 Task: Move the task Create a feature for users to create and manage playlists to the section To-Do in the project Vigilant and sort the tasks in the project by Due Date.
Action: Mouse moved to (14, 48)
Screenshot: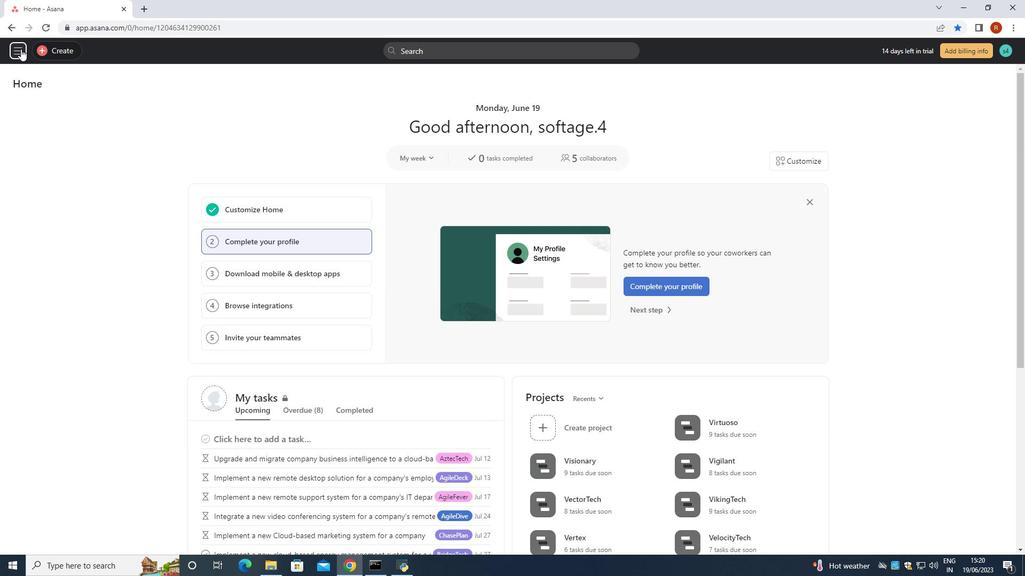 
Action: Mouse pressed left at (14, 48)
Screenshot: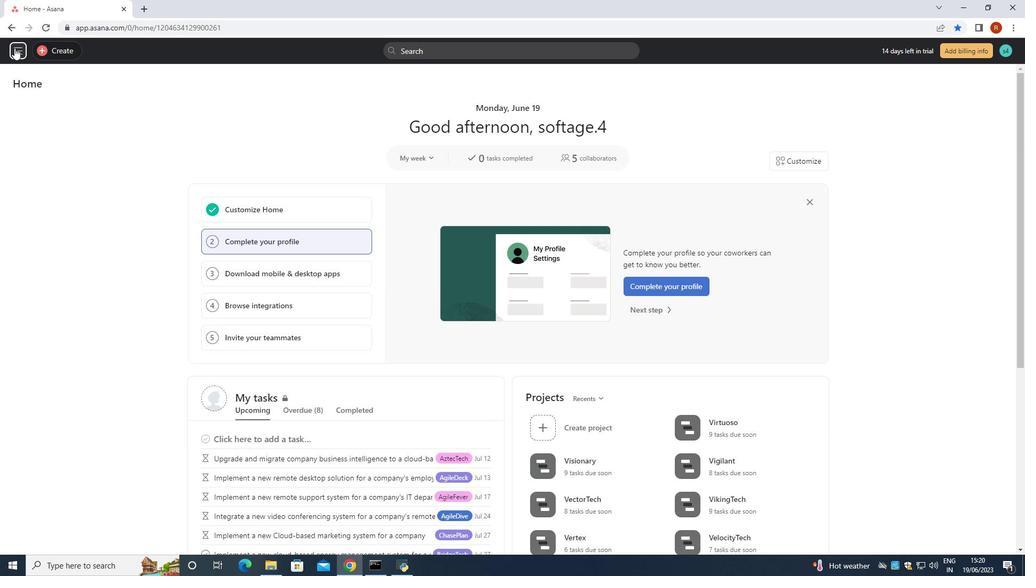 
Action: Mouse moved to (52, 177)
Screenshot: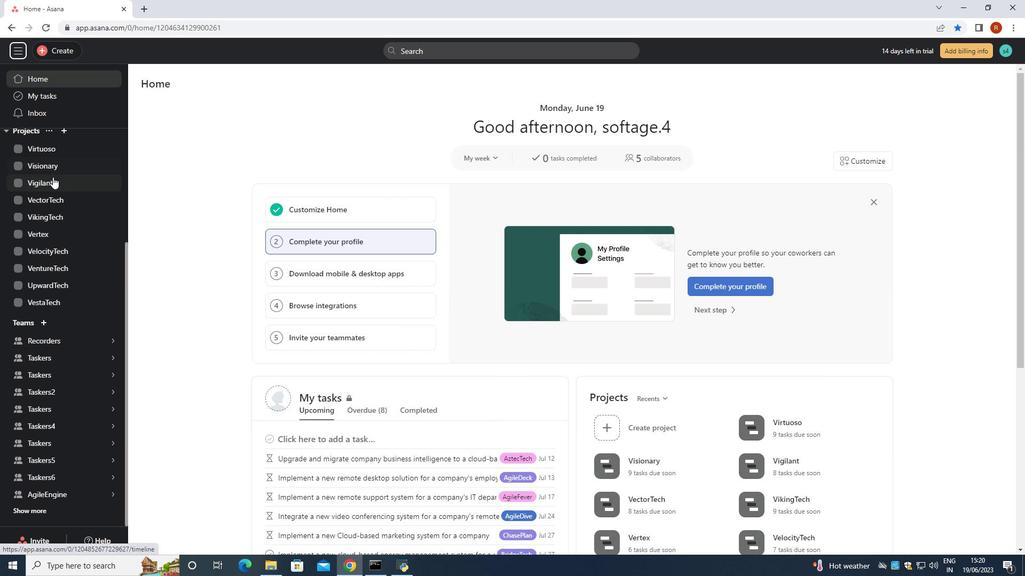 
Action: Mouse pressed left at (52, 177)
Screenshot: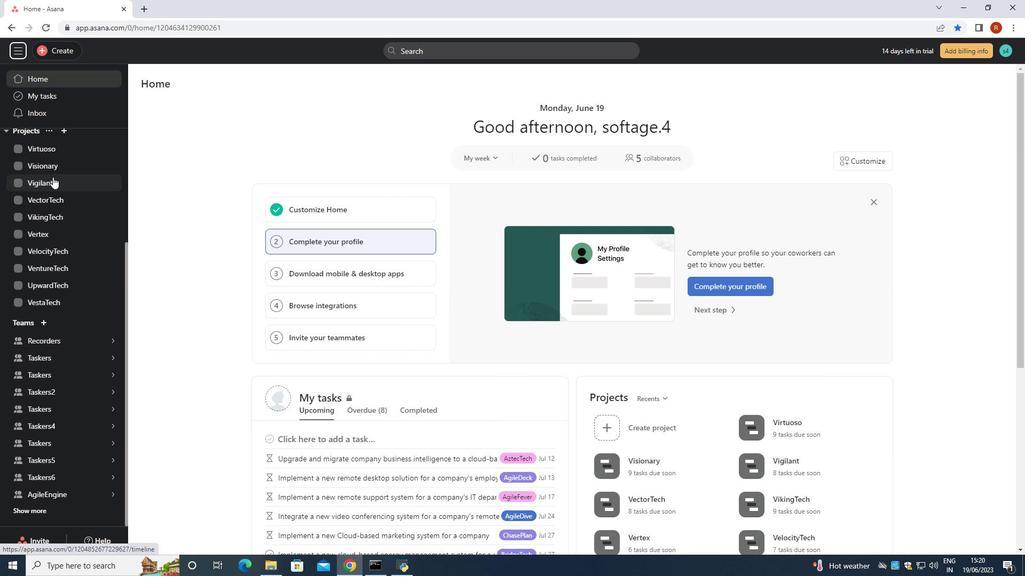 
Action: Mouse moved to (393, 231)
Screenshot: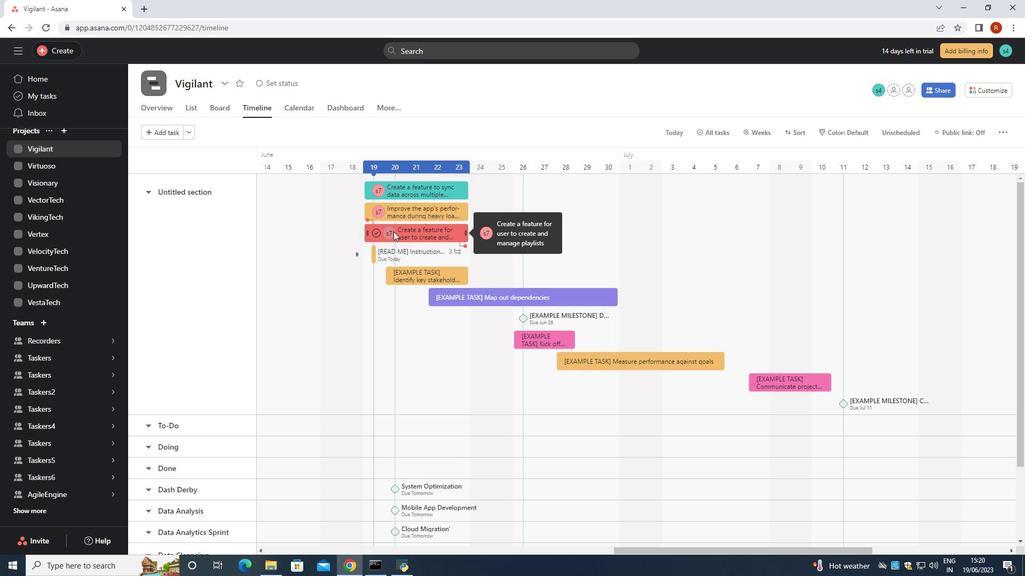 
Action: Mouse pressed left at (393, 231)
Screenshot: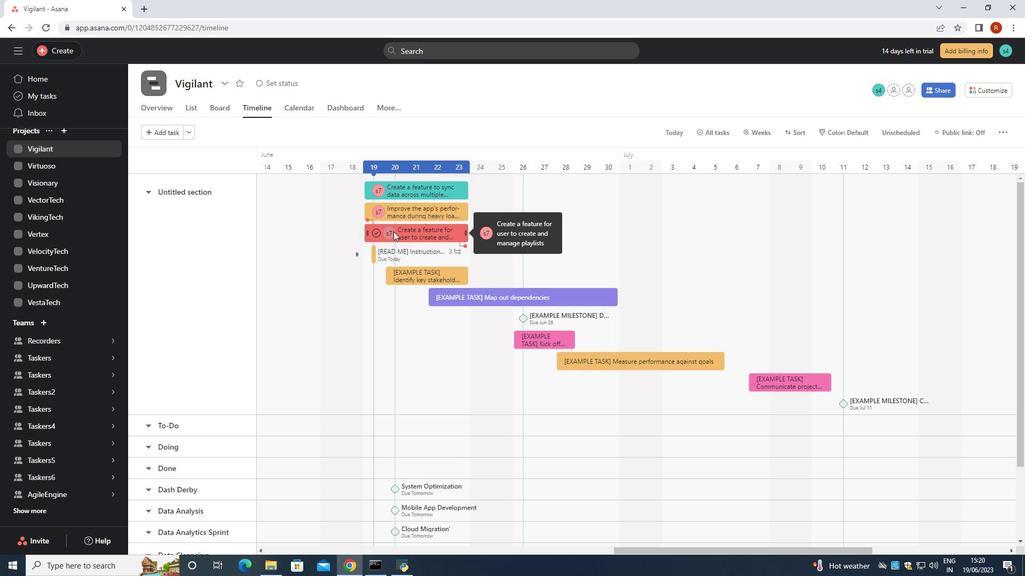 
Action: Mouse moved to (829, 237)
Screenshot: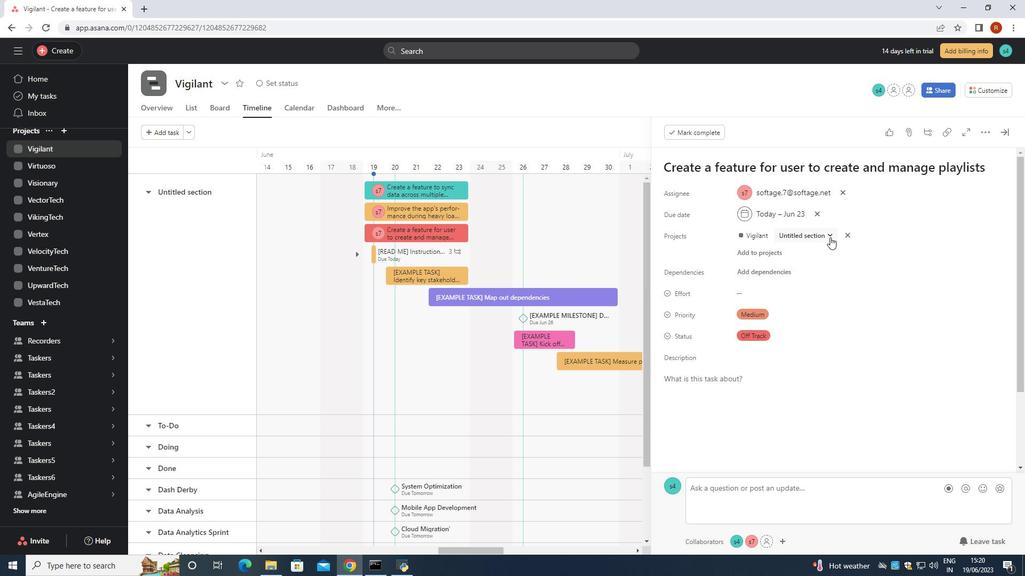 
Action: Mouse pressed left at (829, 237)
Screenshot: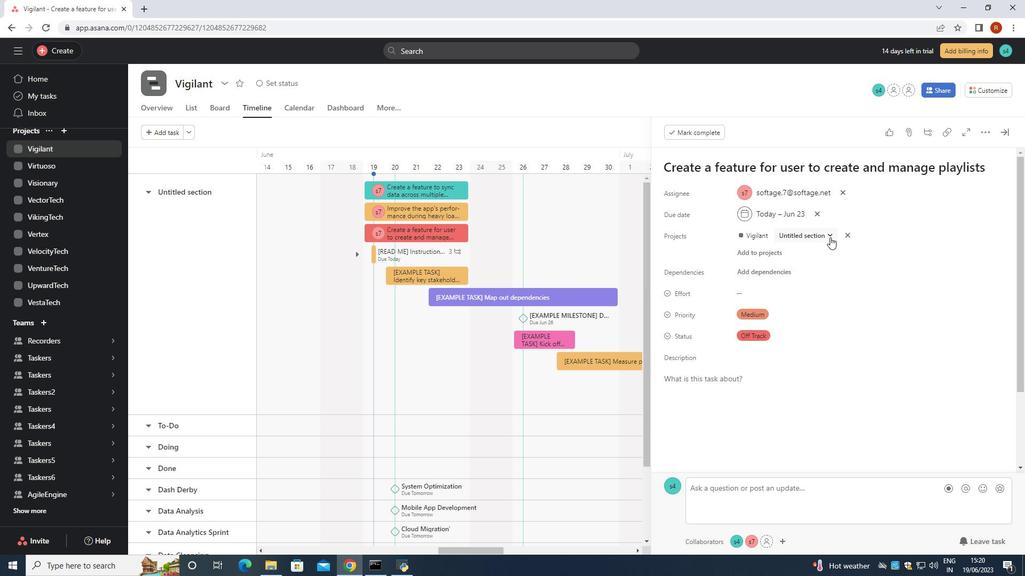 
Action: Mouse moved to (797, 280)
Screenshot: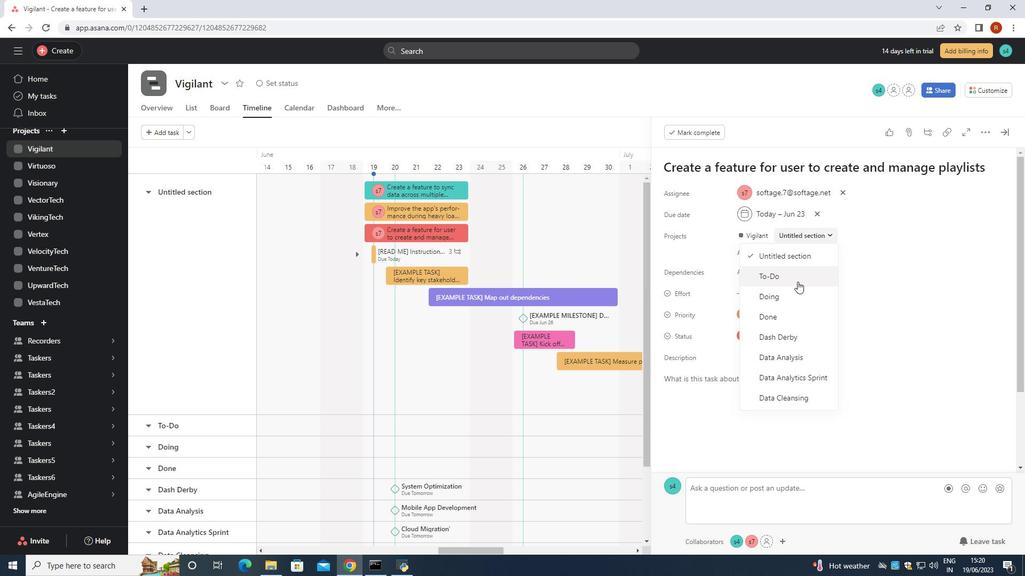
Action: Mouse pressed left at (797, 280)
Screenshot: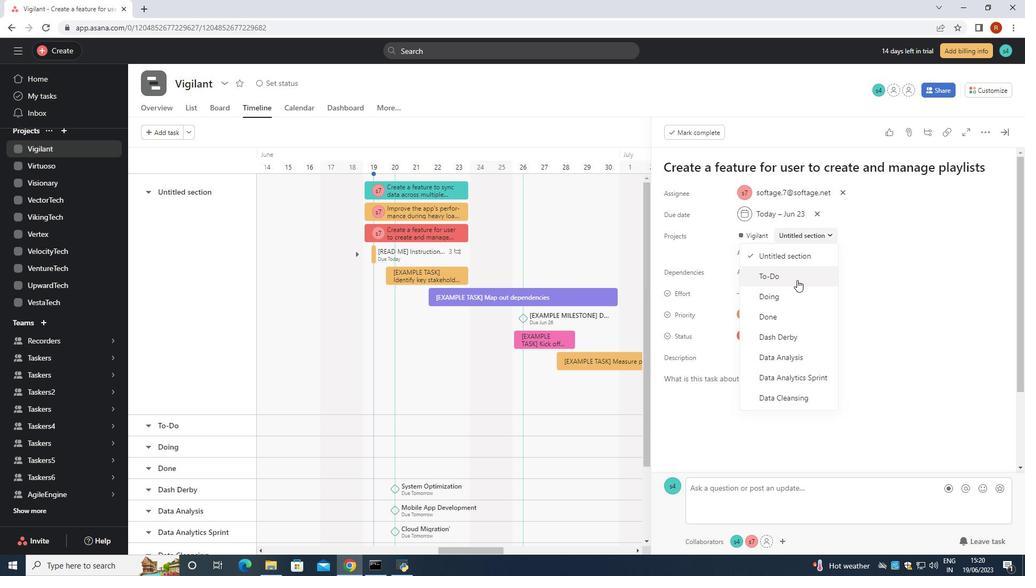
Action: Mouse moved to (198, 106)
Screenshot: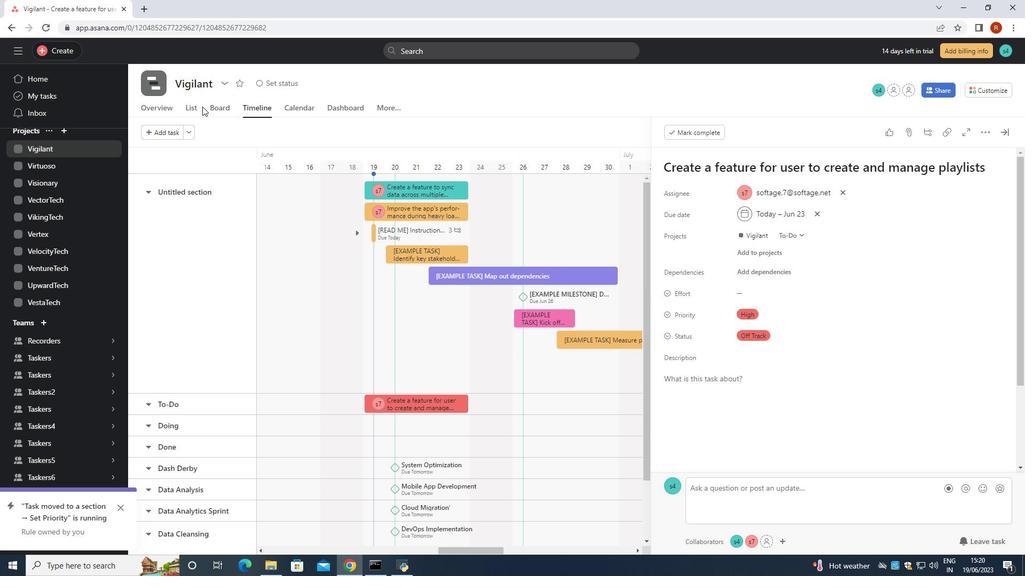 
Action: Mouse pressed left at (198, 106)
Screenshot: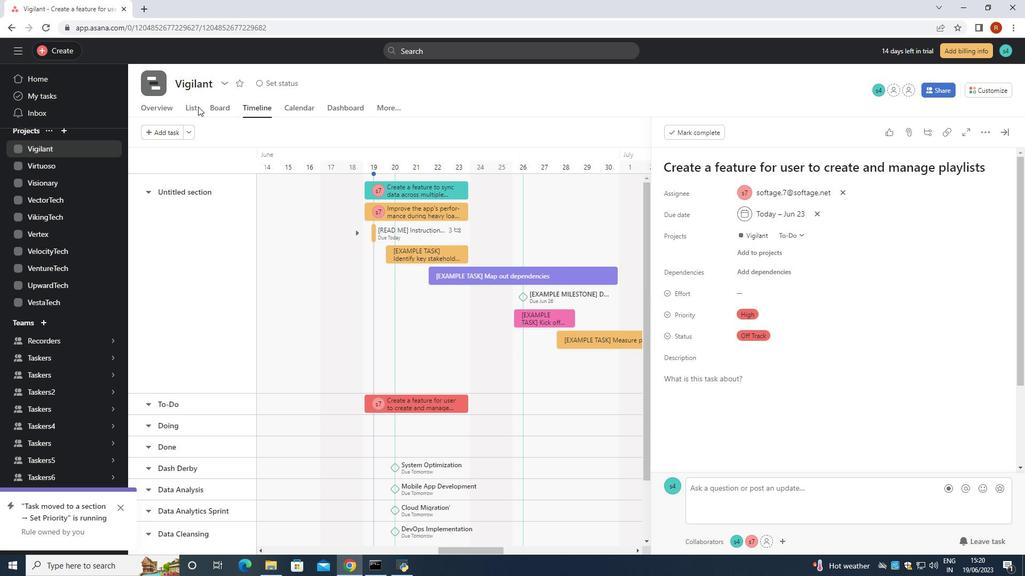 
Action: Mouse moved to (195, 106)
Screenshot: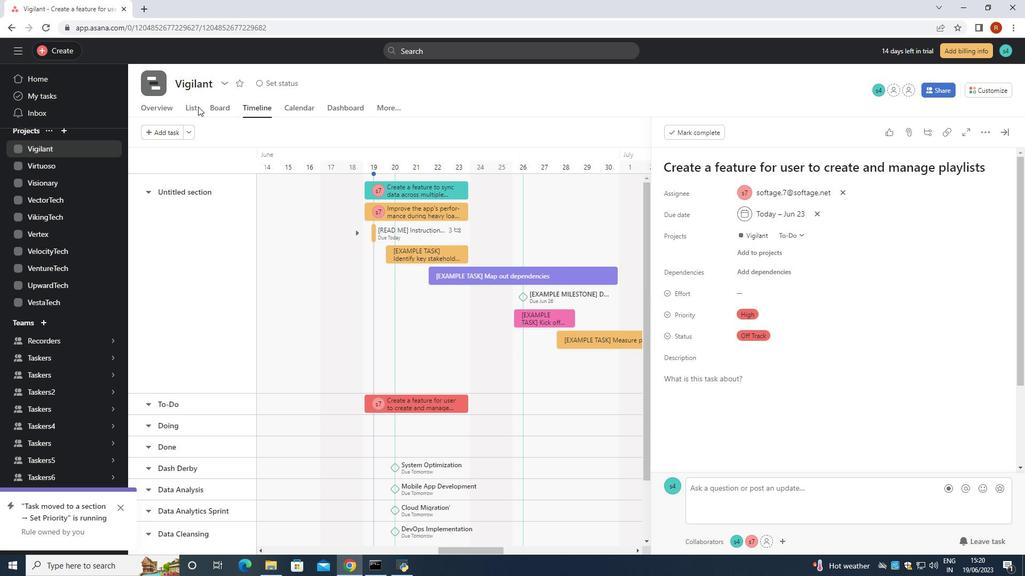 
Action: Mouse pressed left at (195, 106)
Screenshot: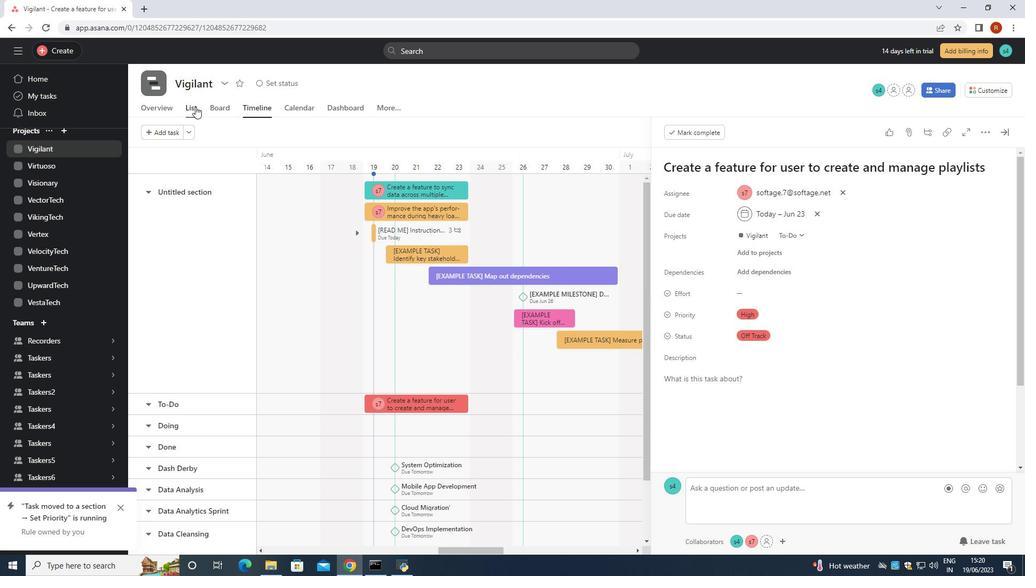 
Action: Mouse moved to (259, 132)
Screenshot: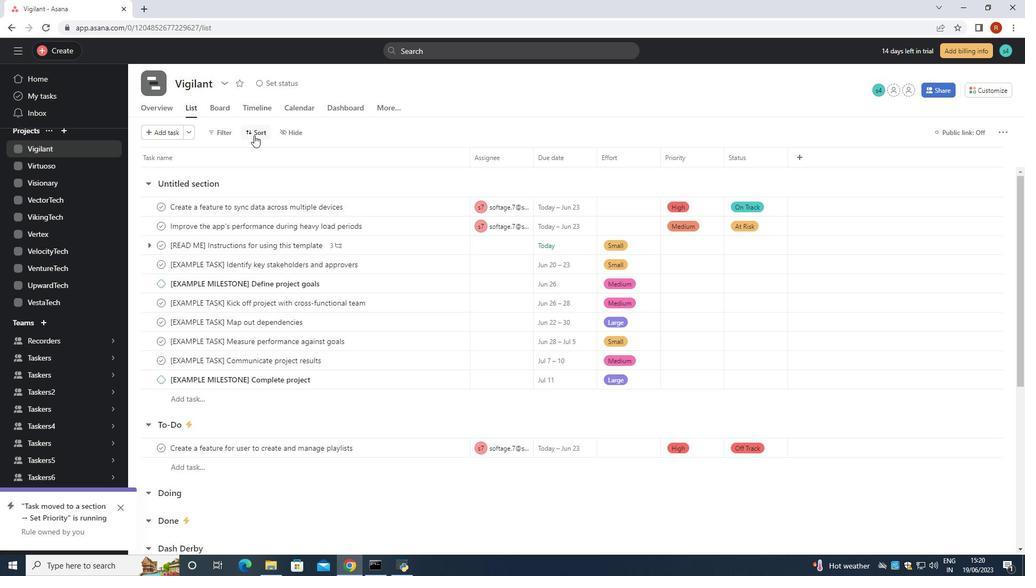 
Action: Mouse pressed left at (259, 132)
Screenshot: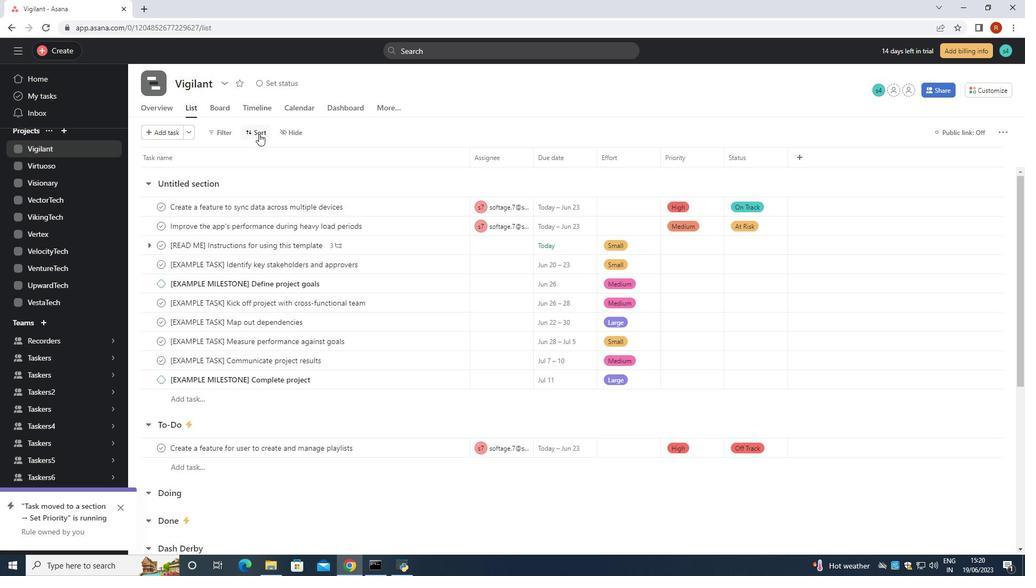 
Action: Mouse moved to (280, 200)
Screenshot: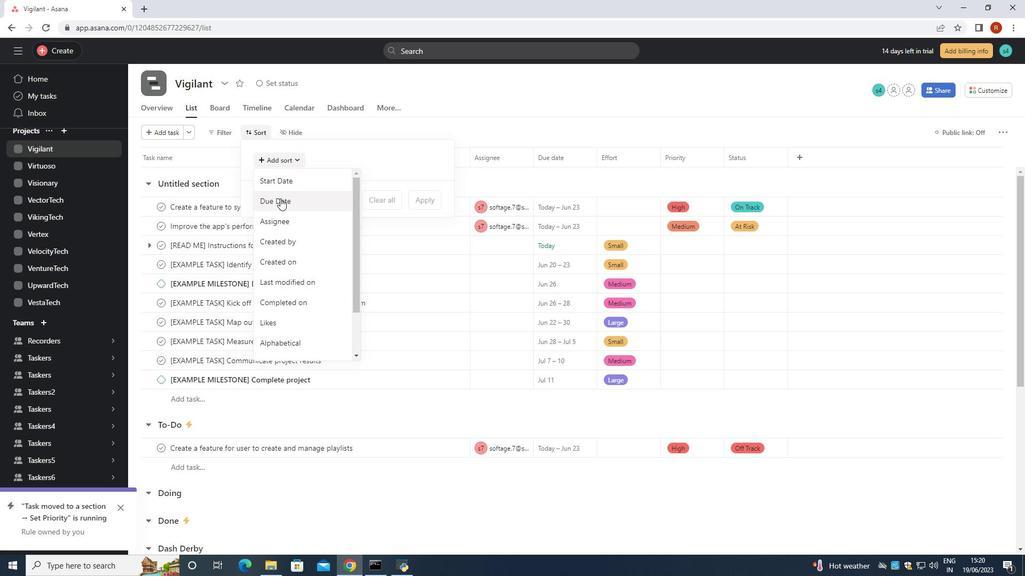 
Action: Mouse pressed left at (280, 200)
Screenshot: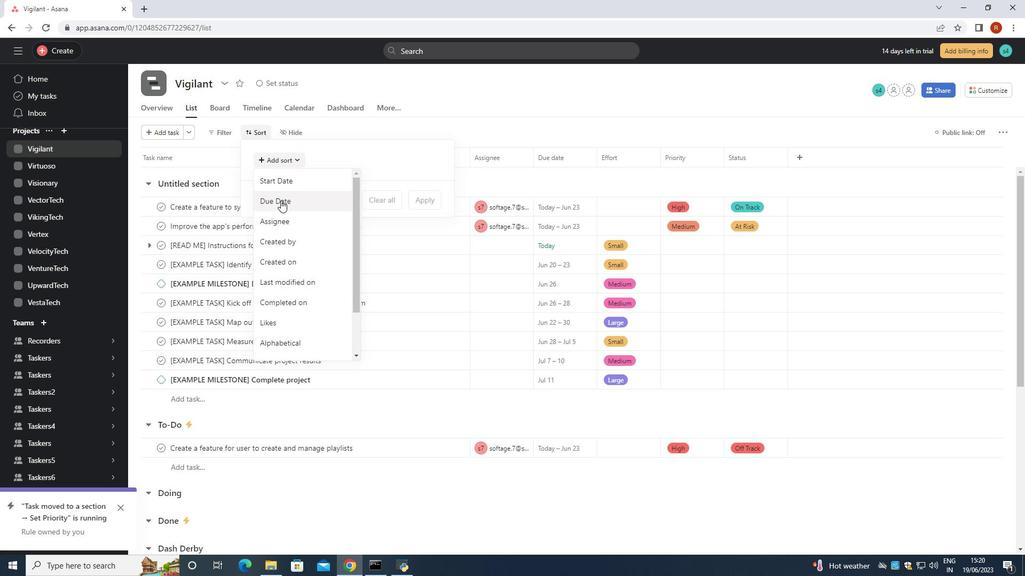 
Action: Mouse moved to (413, 241)
Screenshot: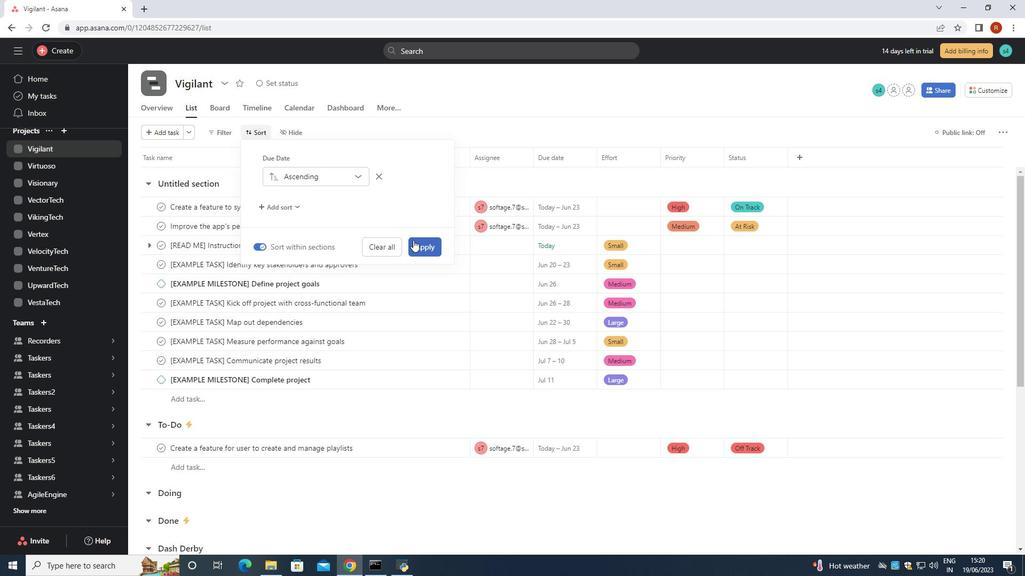 
Action: Mouse pressed left at (413, 241)
Screenshot: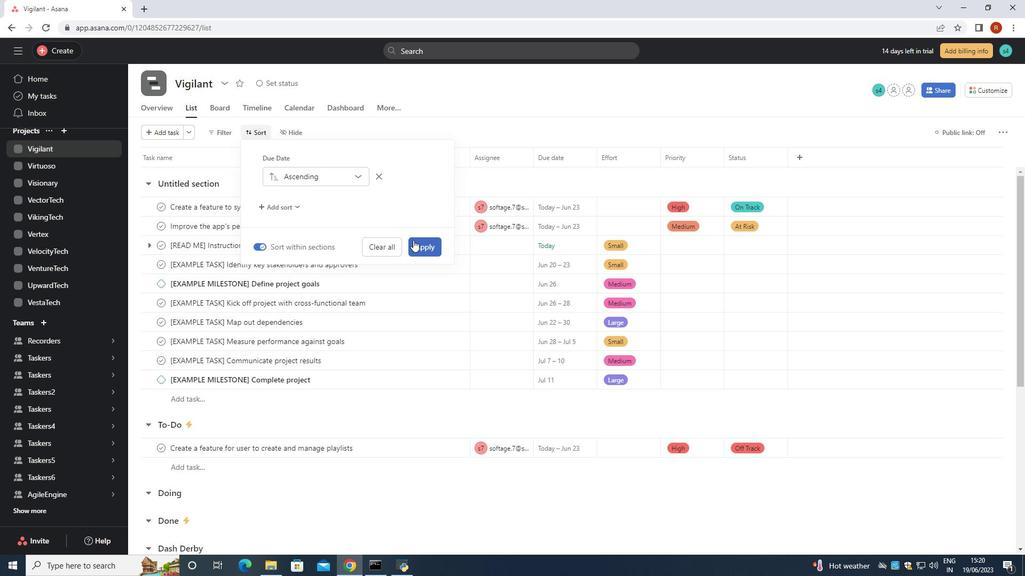 
Action: Mouse moved to (415, 244)
Screenshot: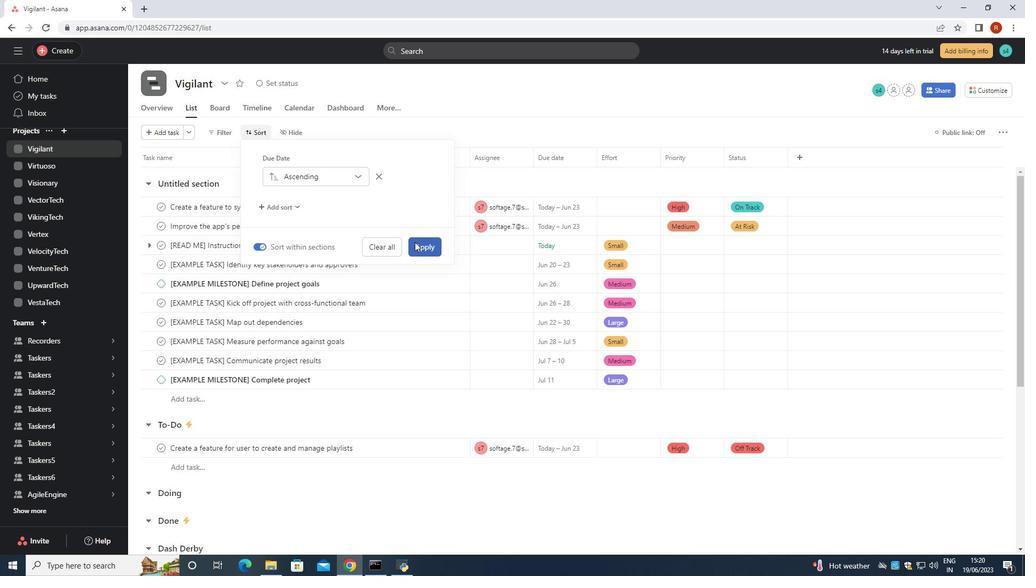 
